 Task: Change the dump module for file dumper to FTP upload output.
Action: Mouse moved to (97, 15)
Screenshot: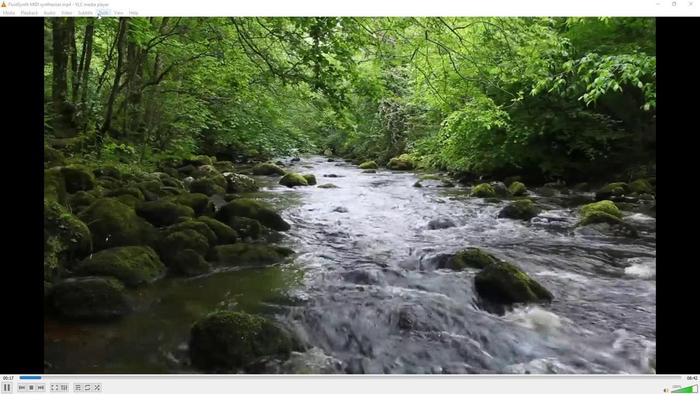 
Action: Mouse pressed left at (97, 15)
Screenshot: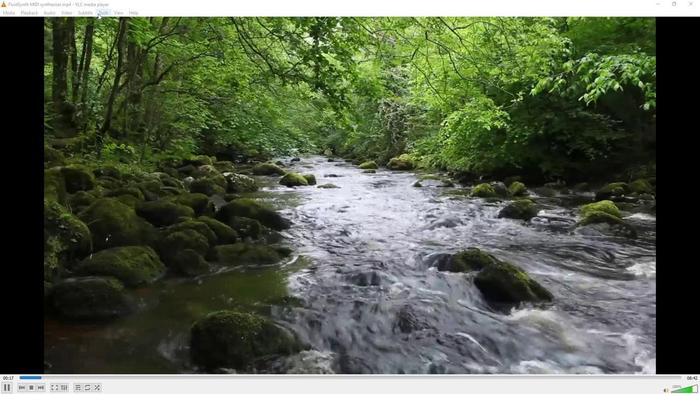 
Action: Mouse moved to (110, 100)
Screenshot: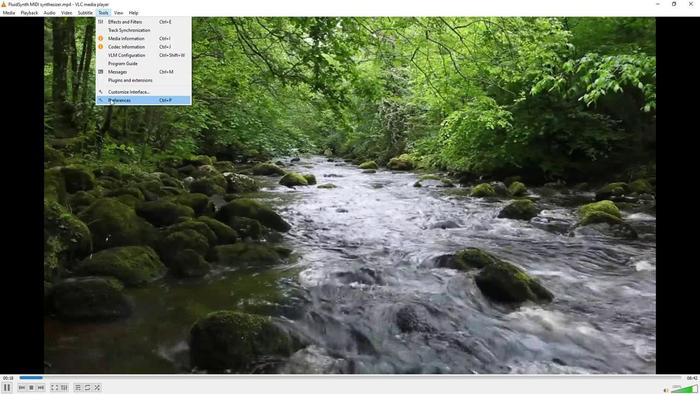 
Action: Mouse pressed left at (110, 100)
Screenshot: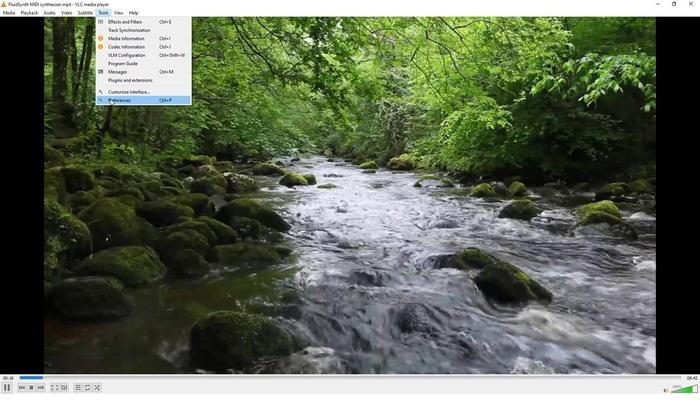 
Action: Mouse moved to (192, 298)
Screenshot: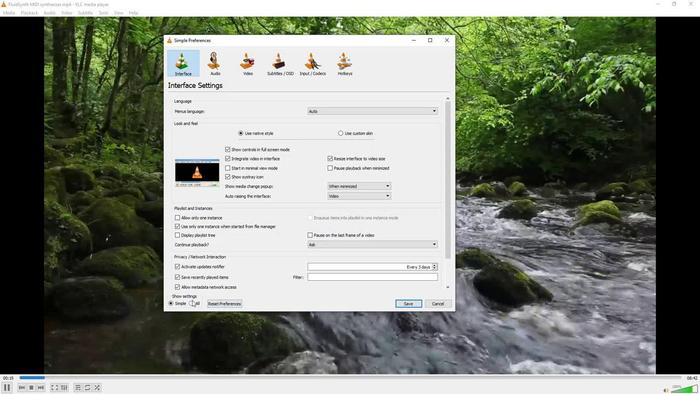 
Action: Mouse pressed left at (192, 298)
Screenshot: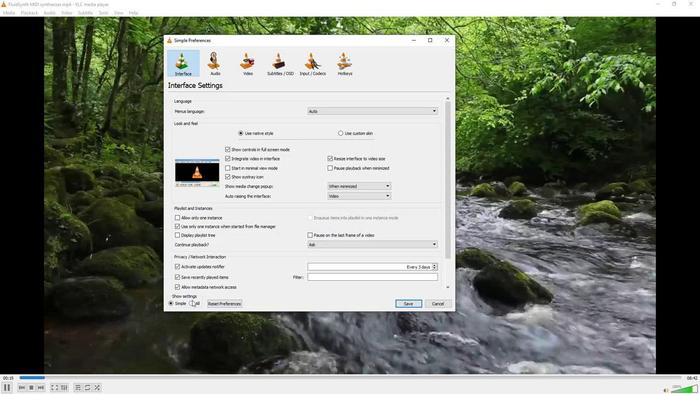 
Action: Mouse moved to (183, 200)
Screenshot: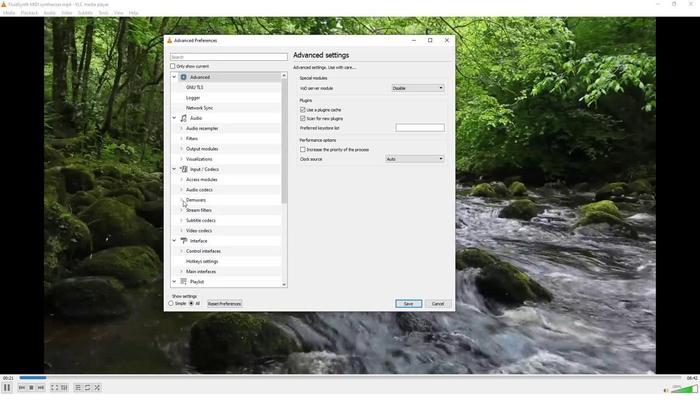 
Action: Mouse pressed left at (183, 200)
Screenshot: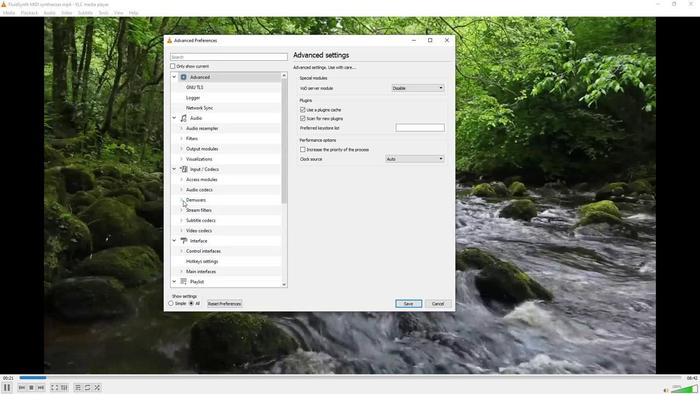 
Action: Mouse moved to (193, 249)
Screenshot: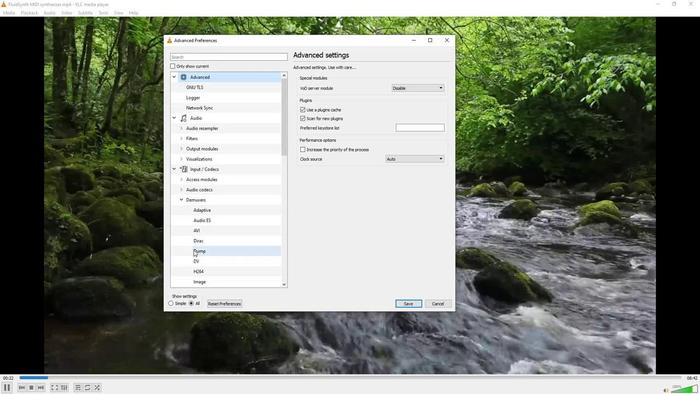 
Action: Mouse pressed left at (193, 249)
Screenshot: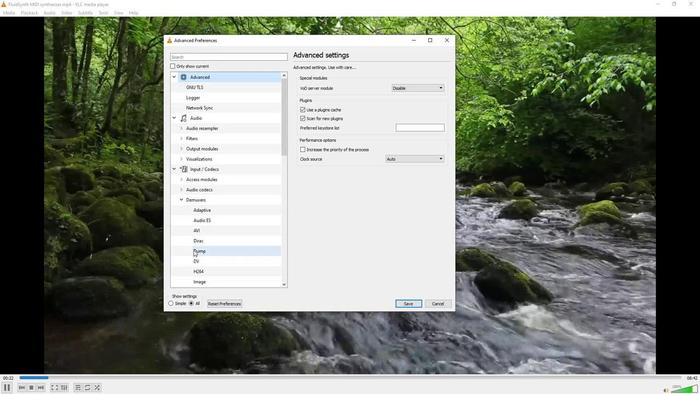
Action: Mouse moved to (412, 82)
Screenshot: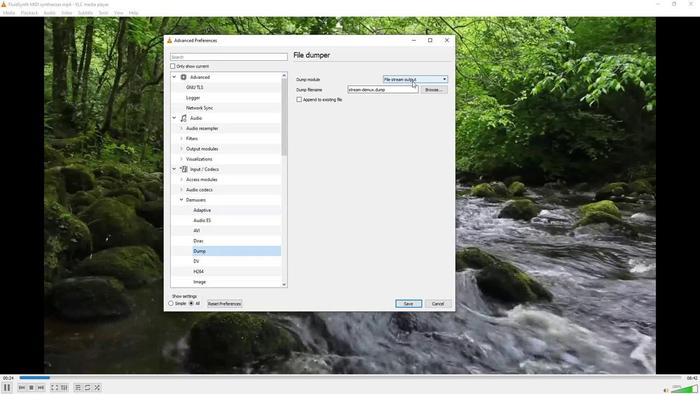 
Action: Mouse pressed left at (412, 82)
Screenshot: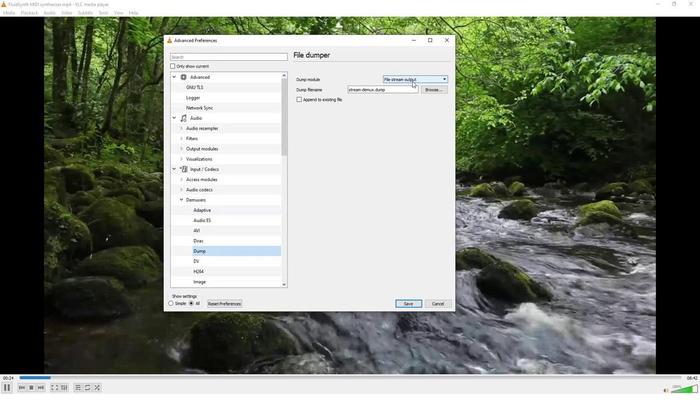 
Action: Mouse moved to (405, 100)
Screenshot: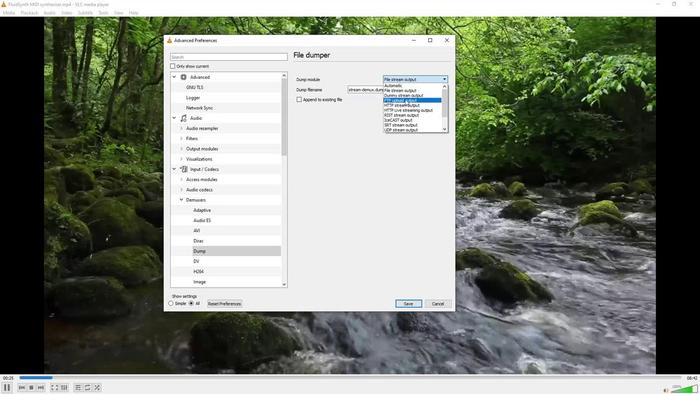 
Action: Mouse pressed left at (405, 100)
Screenshot: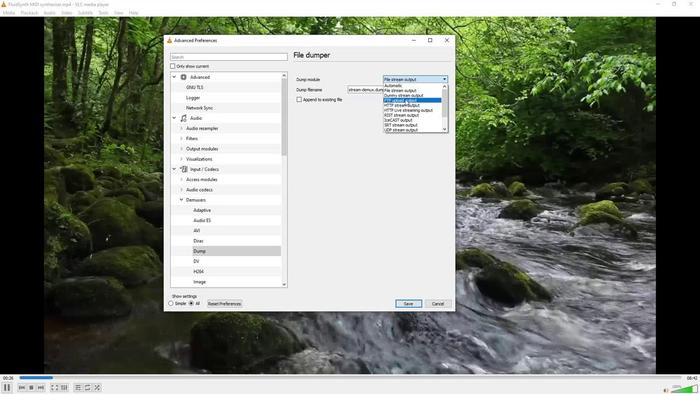 
Action: Mouse moved to (381, 126)
Screenshot: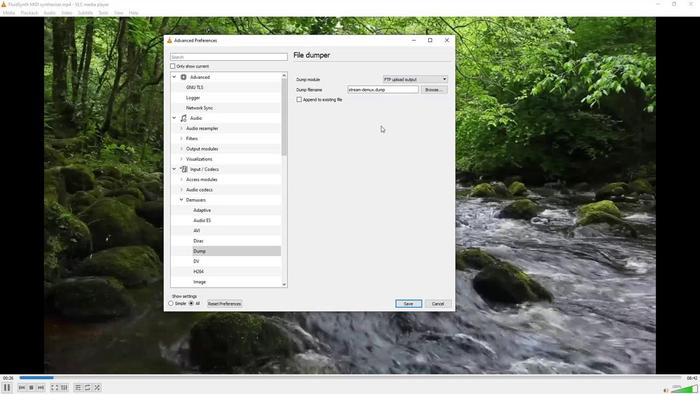 
